 Task: Apply Clip Filter to Dreamy
Action: Mouse moved to (898, 353)
Screenshot: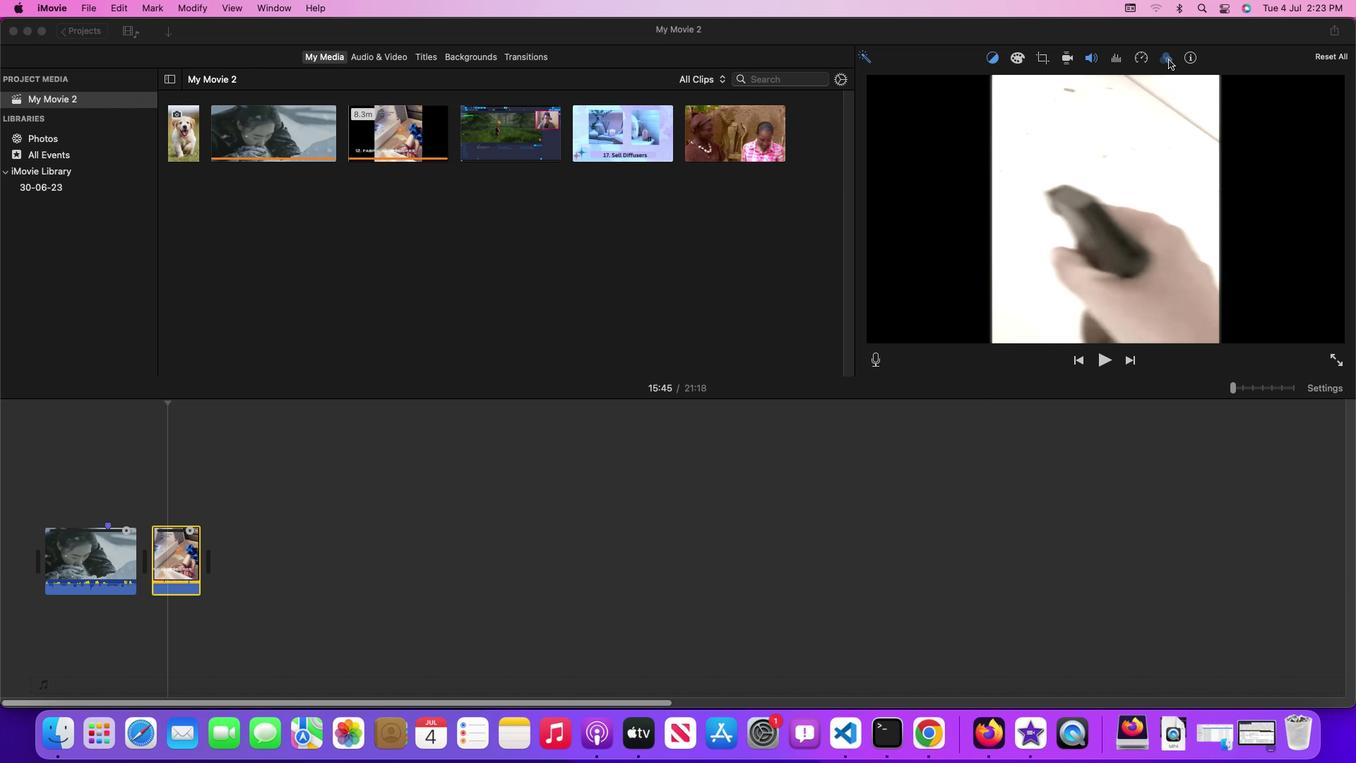 
Action: Mouse pressed left at (898, 353)
Screenshot: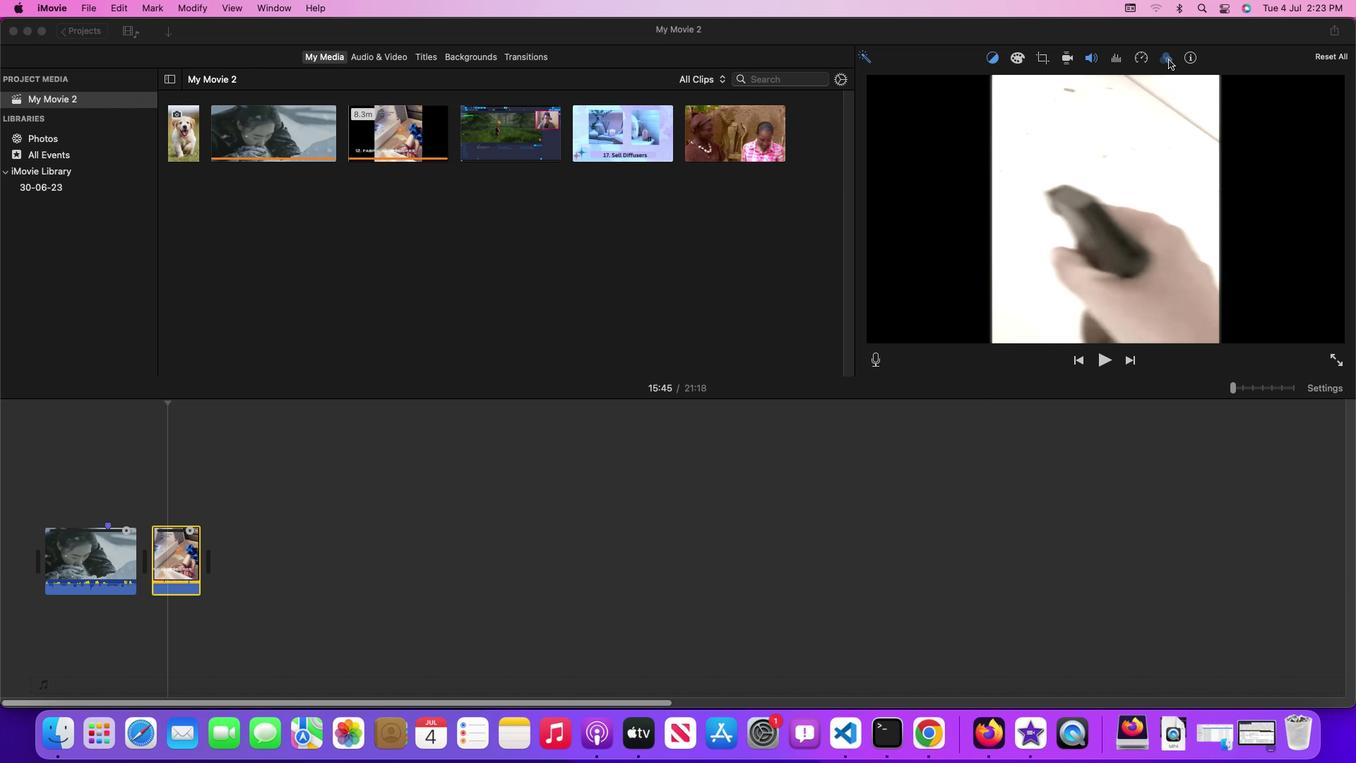 
Action: Mouse moved to (898, 353)
Screenshot: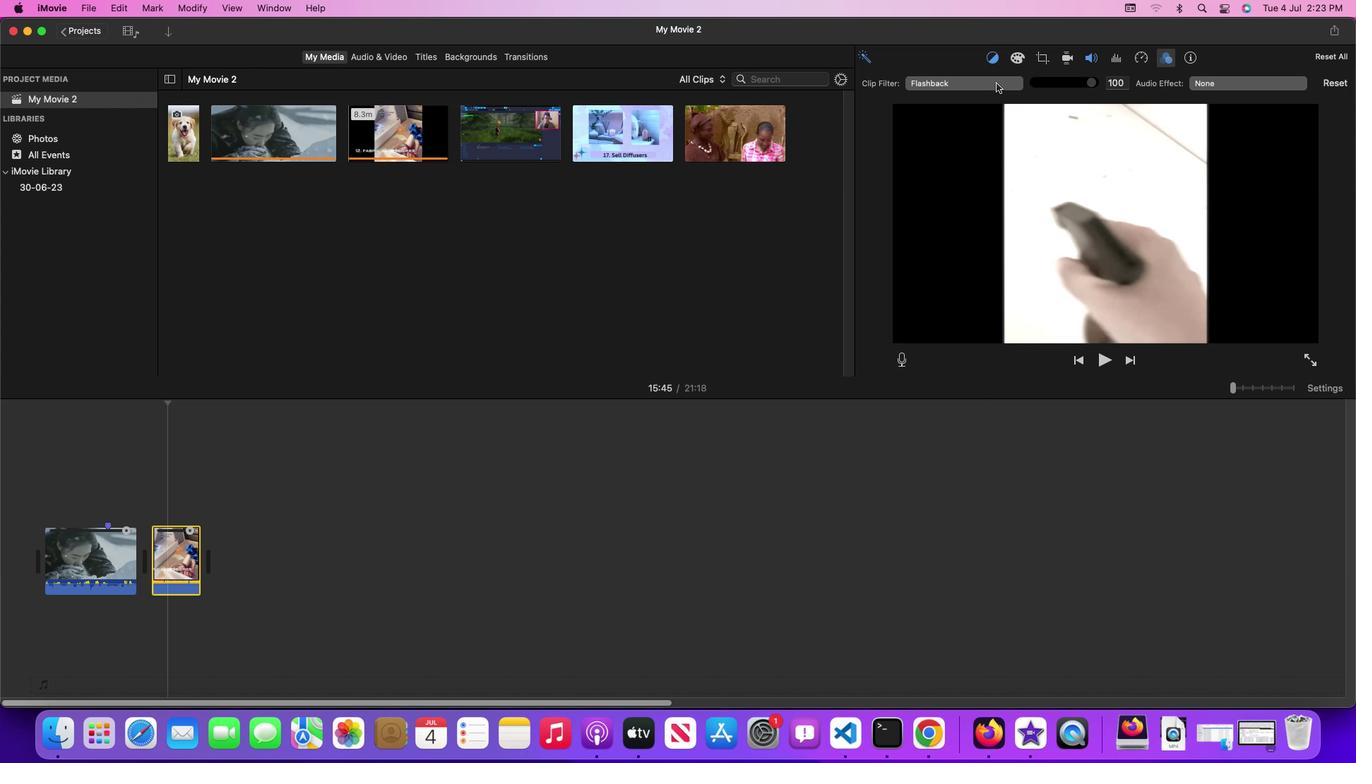 
Action: Mouse pressed left at (898, 353)
Screenshot: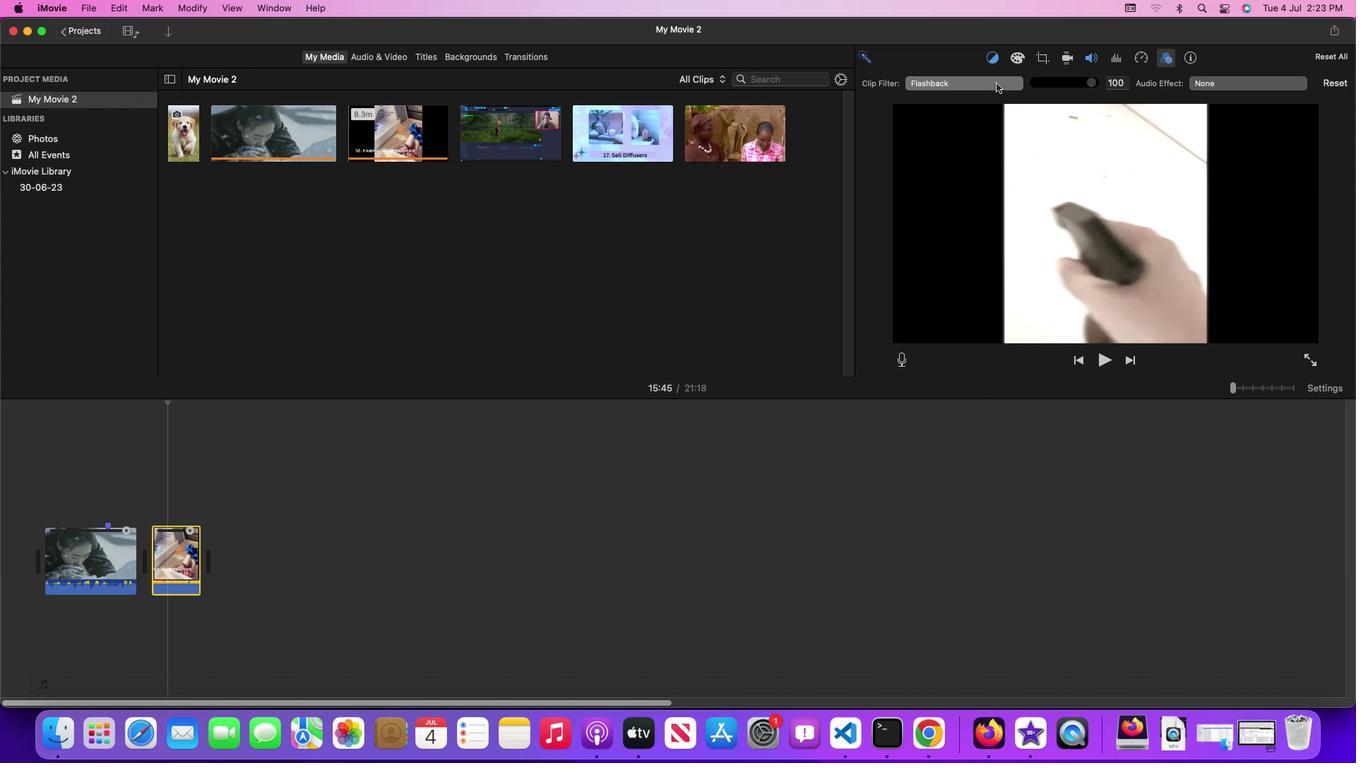 
Action: Mouse moved to (898, 353)
Screenshot: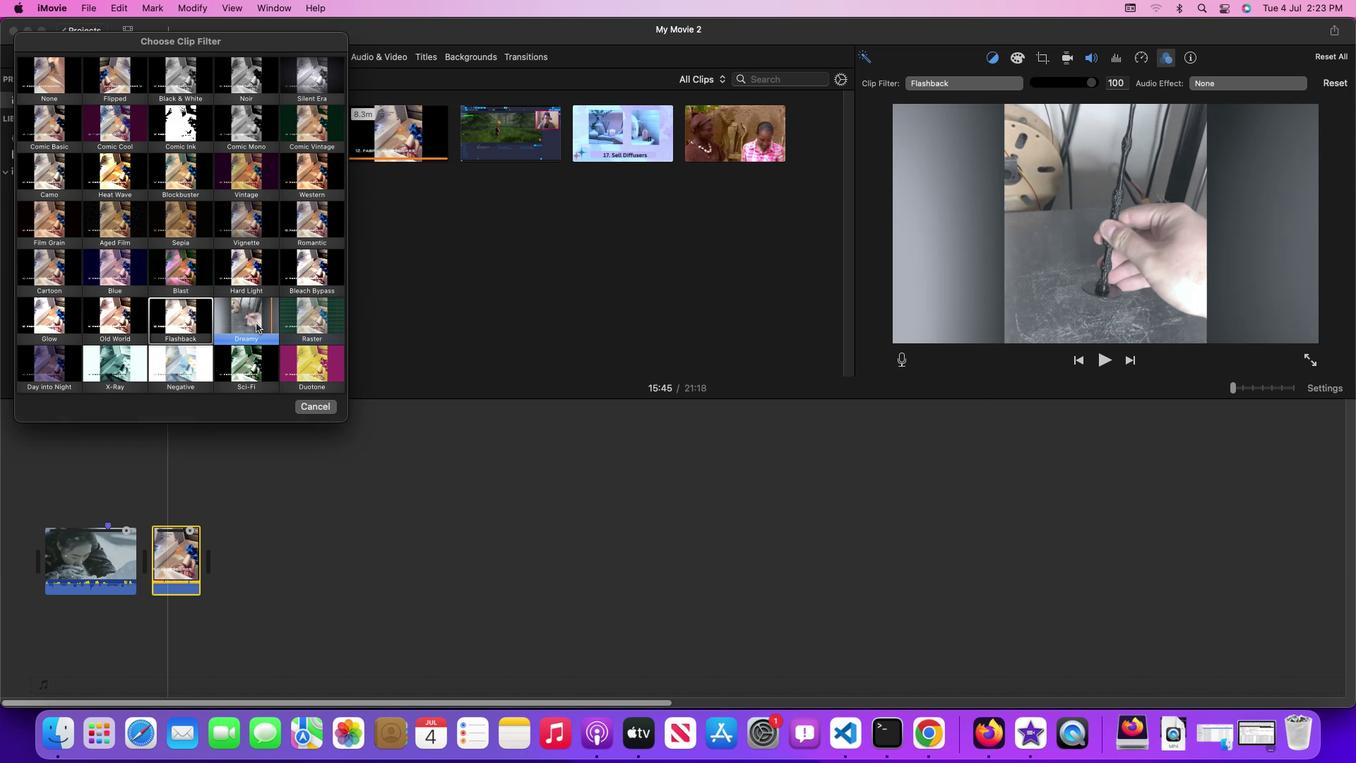 
Action: Mouse pressed left at (898, 353)
Screenshot: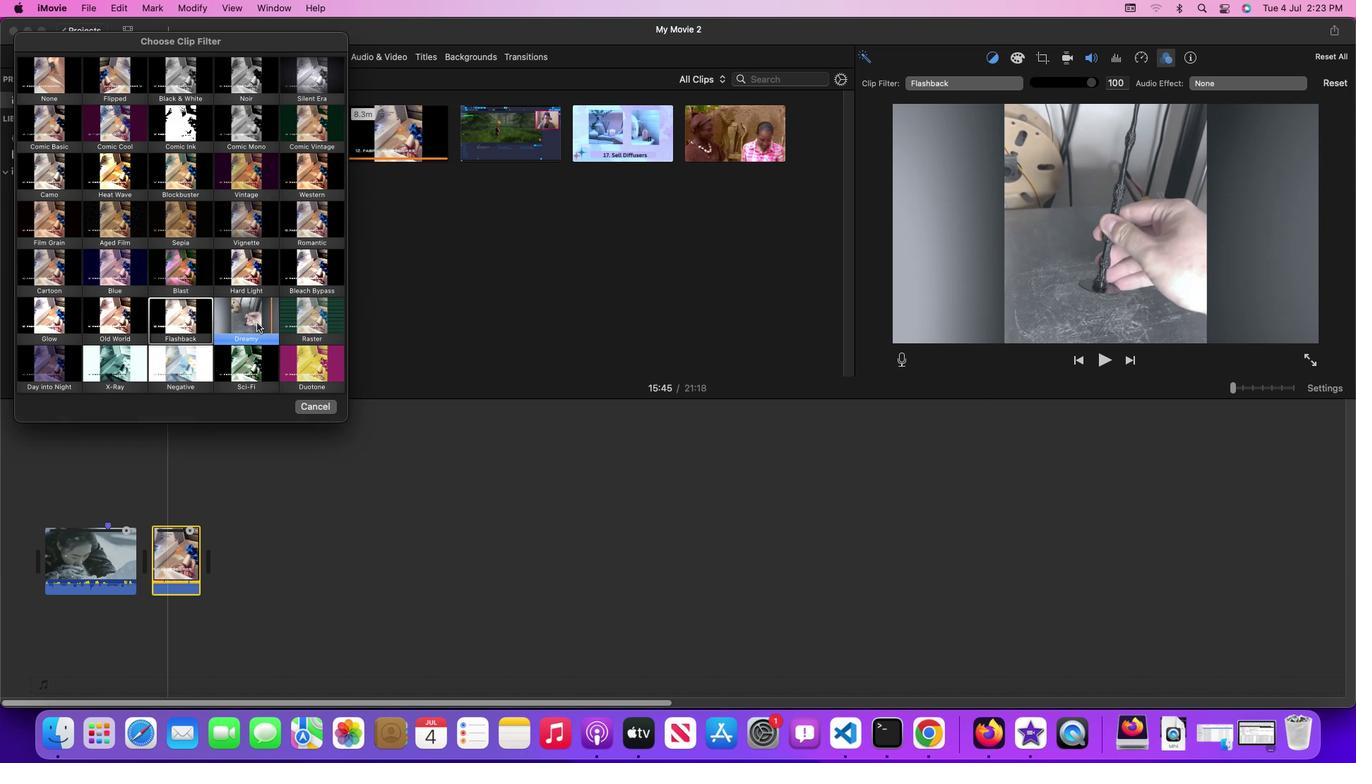 
Action: Mouse moved to (898, 353)
Screenshot: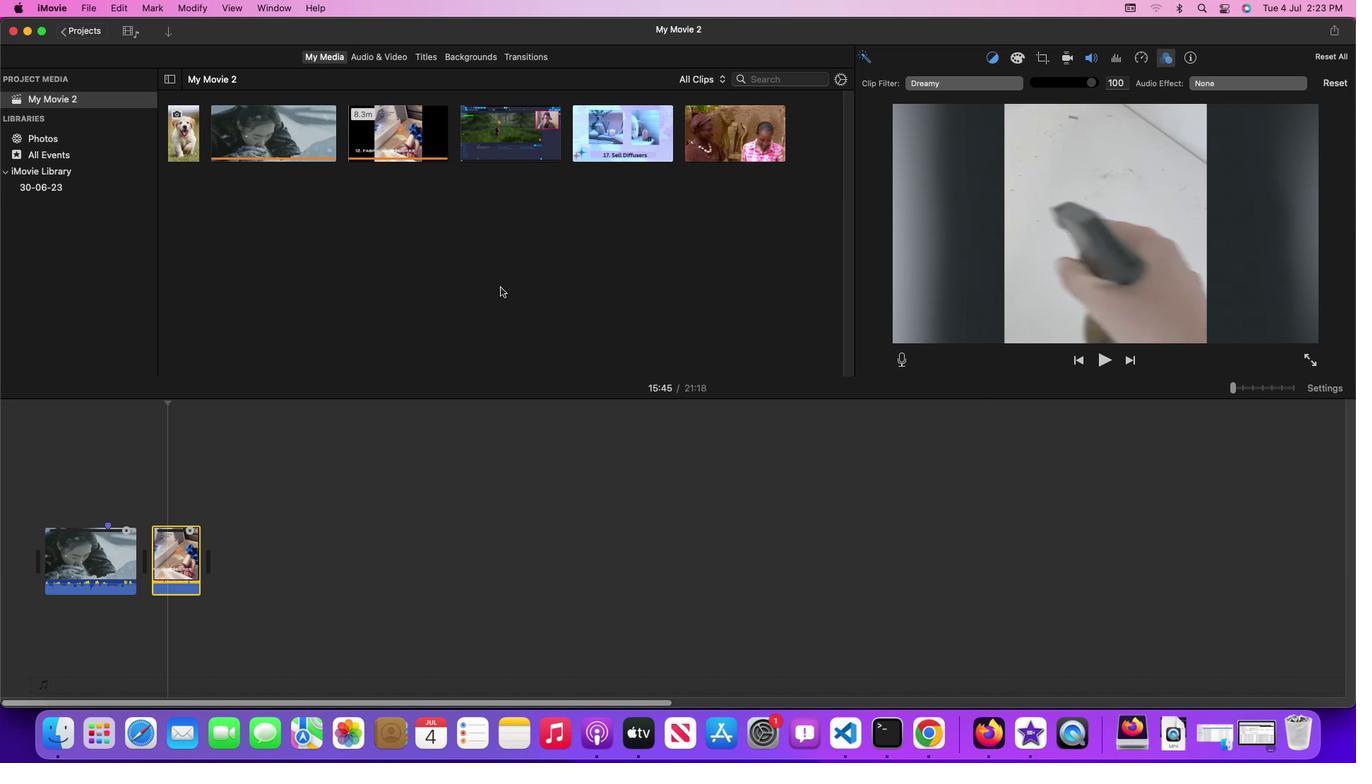 
